 Task: Add Boiron Coldcalm to the cart.
Action: Mouse moved to (249, 126)
Screenshot: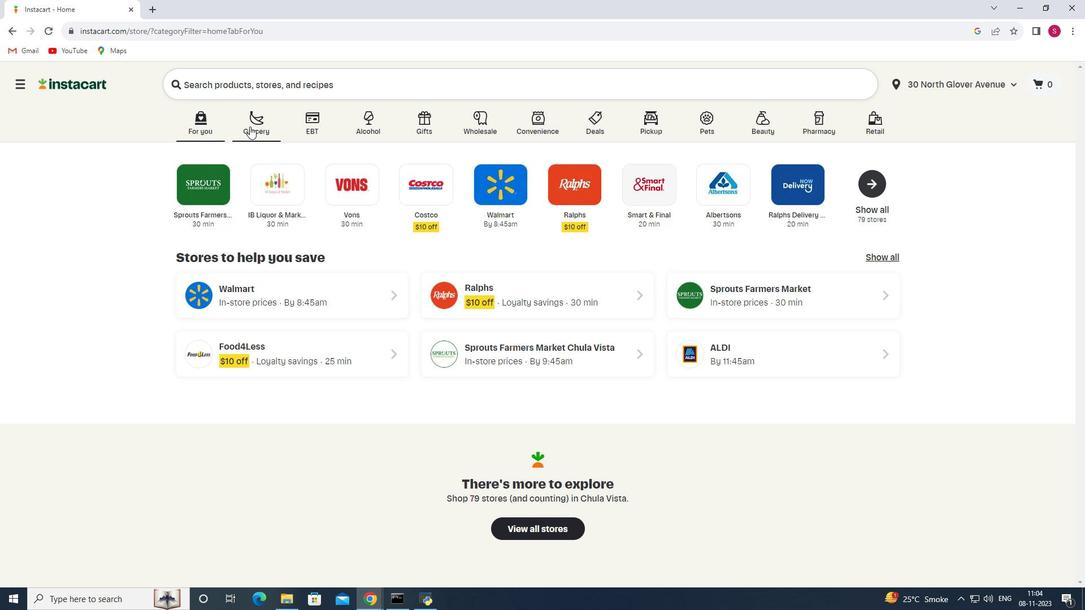 
Action: Mouse pressed left at (249, 126)
Screenshot: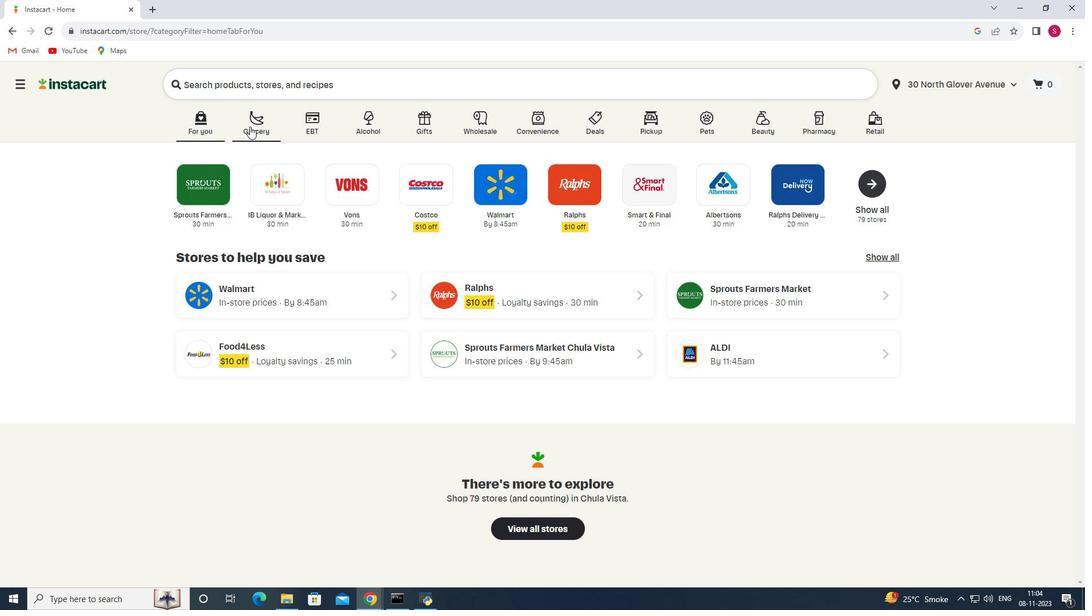 
Action: Mouse moved to (278, 331)
Screenshot: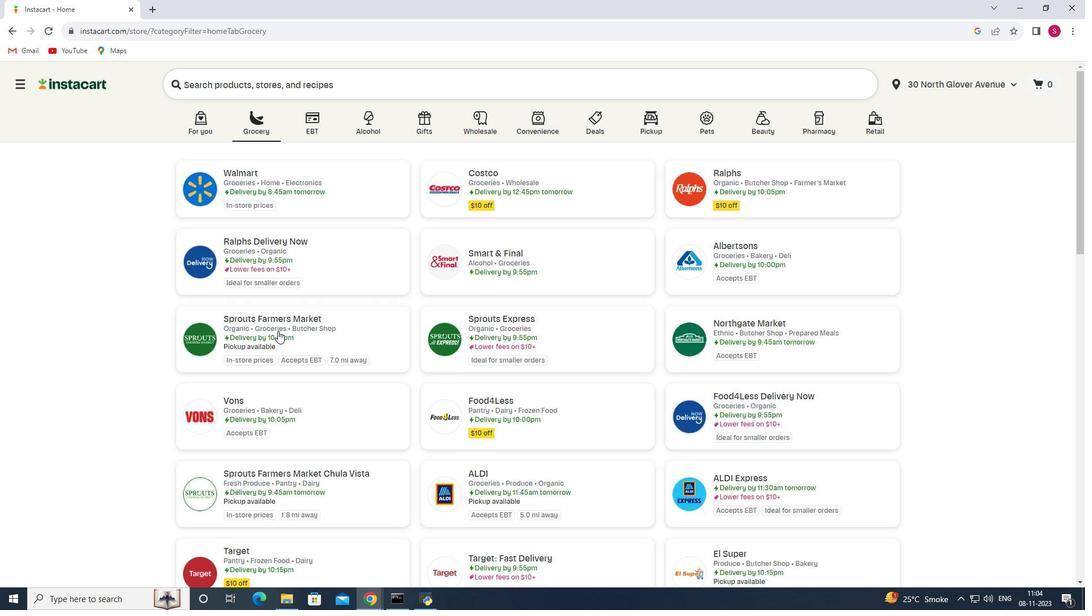 
Action: Mouse pressed left at (278, 331)
Screenshot: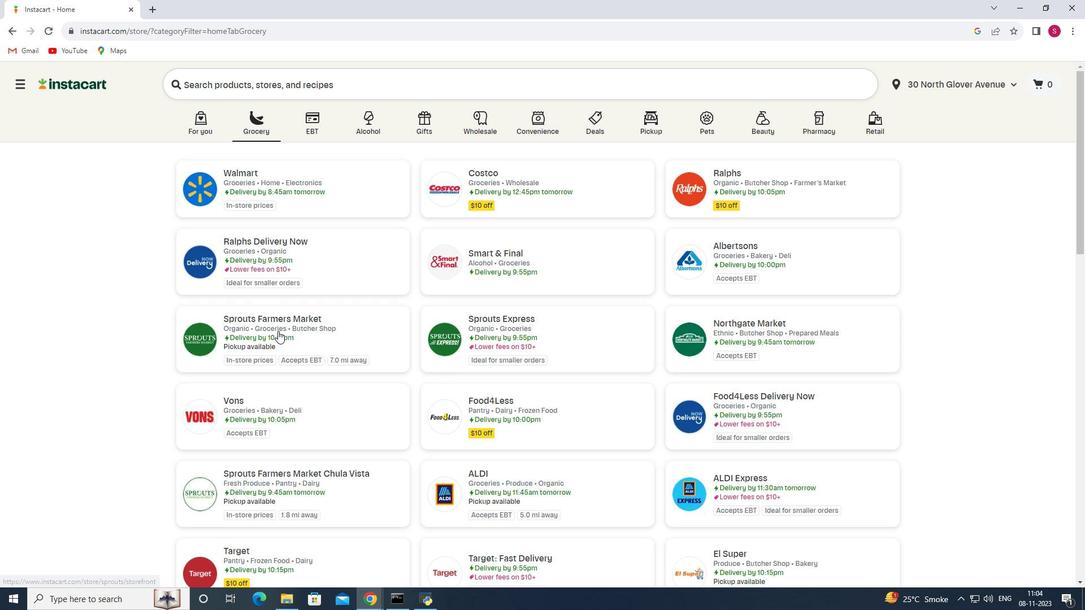 
Action: Mouse moved to (74, 294)
Screenshot: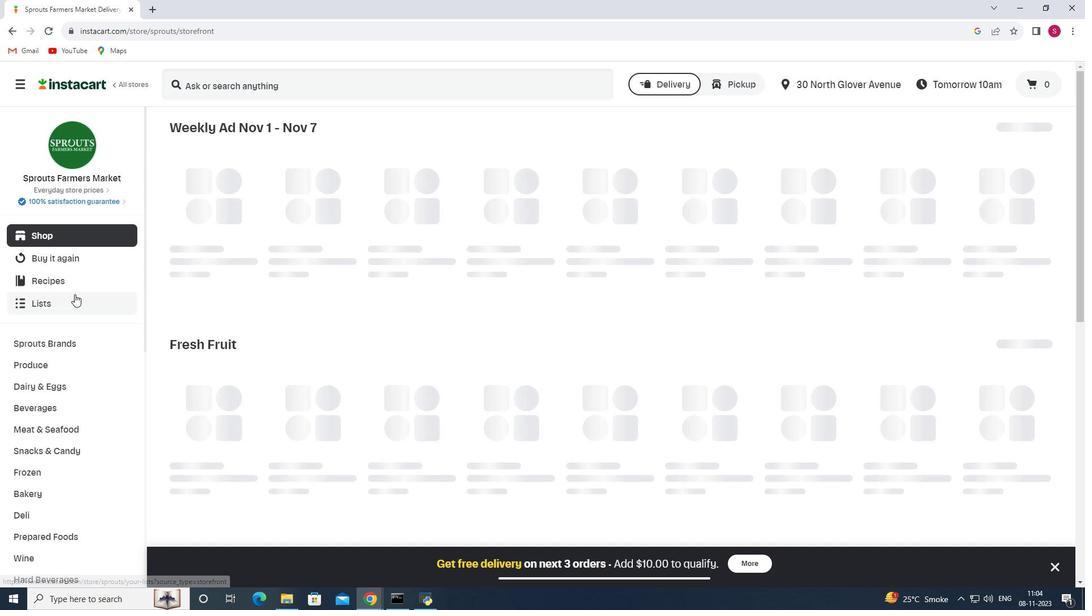 
Action: Mouse scrolled (74, 294) with delta (0, 0)
Screenshot: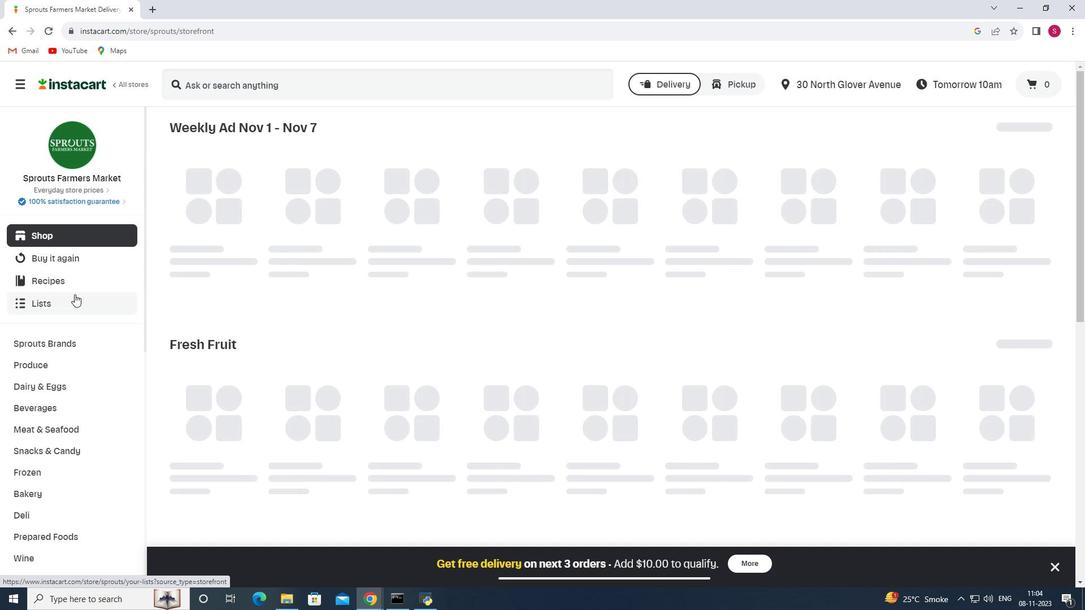 
Action: Mouse scrolled (74, 294) with delta (0, 0)
Screenshot: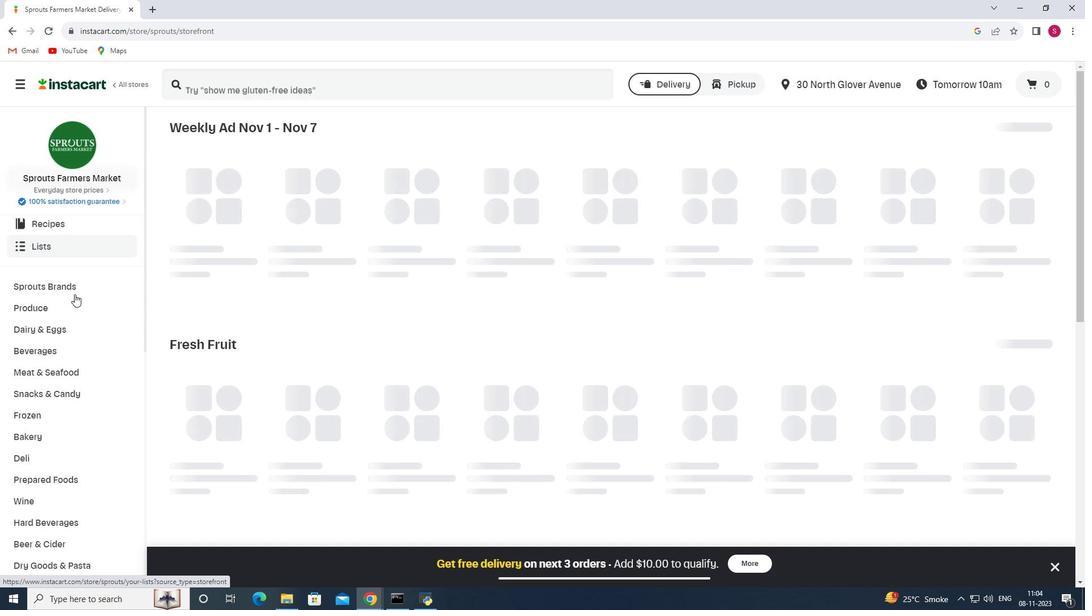 
Action: Mouse scrolled (74, 294) with delta (0, 0)
Screenshot: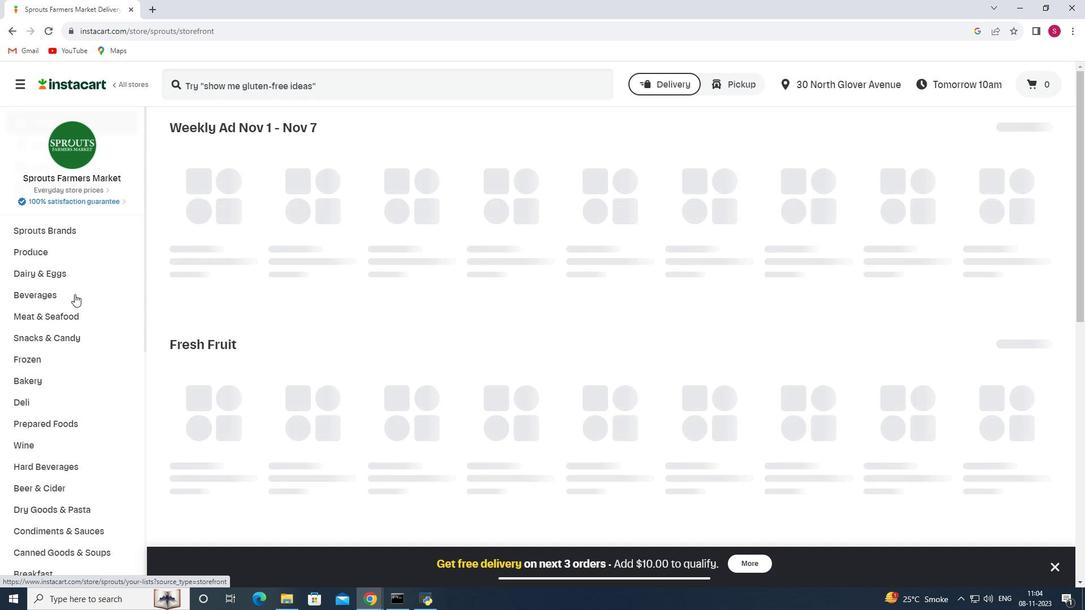 
Action: Mouse scrolled (74, 294) with delta (0, 0)
Screenshot: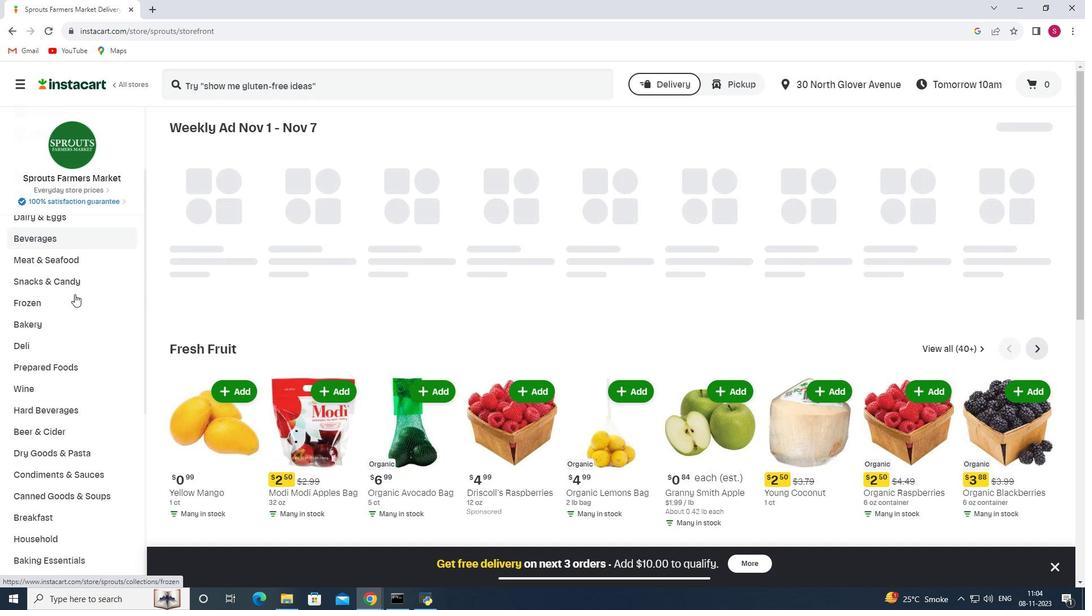 
Action: Mouse scrolled (74, 294) with delta (0, 0)
Screenshot: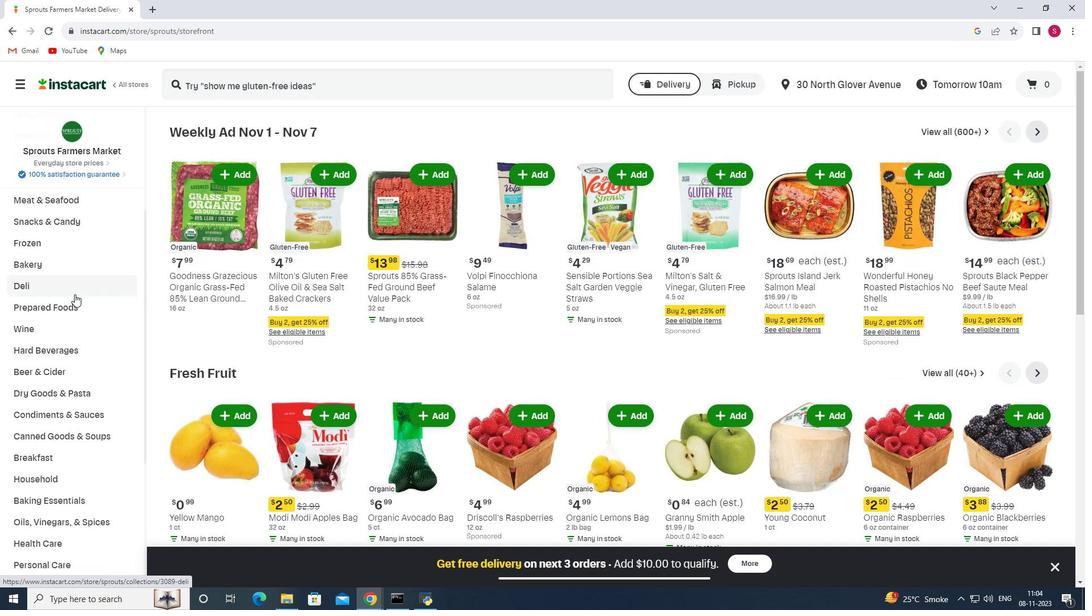 
Action: Mouse scrolled (74, 294) with delta (0, 0)
Screenshot: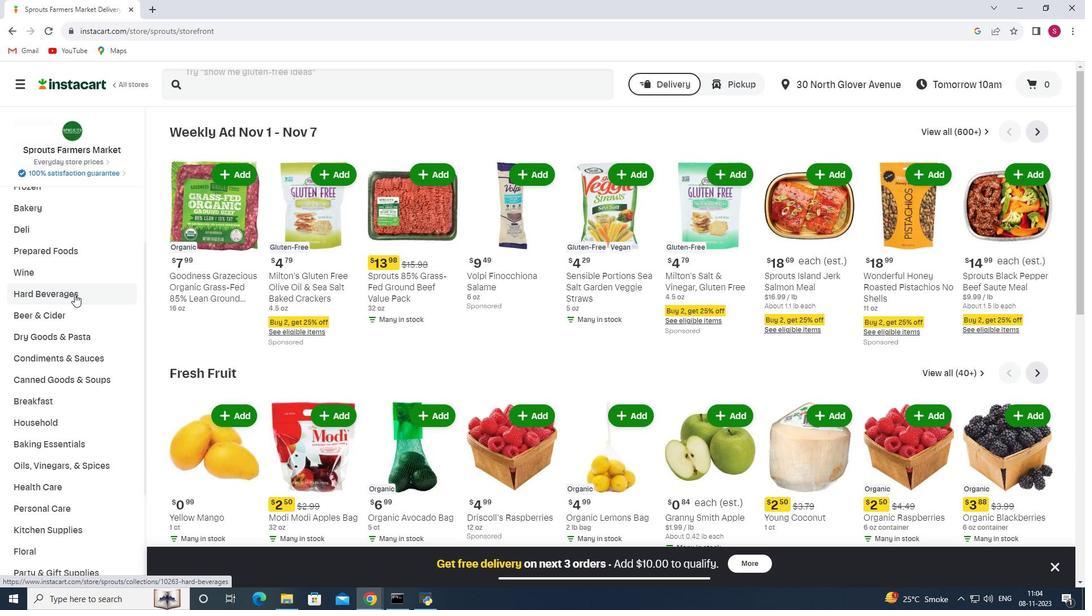 
Action: Mouse scrolled (74, 294) with delta (0, 0)
Screenshot: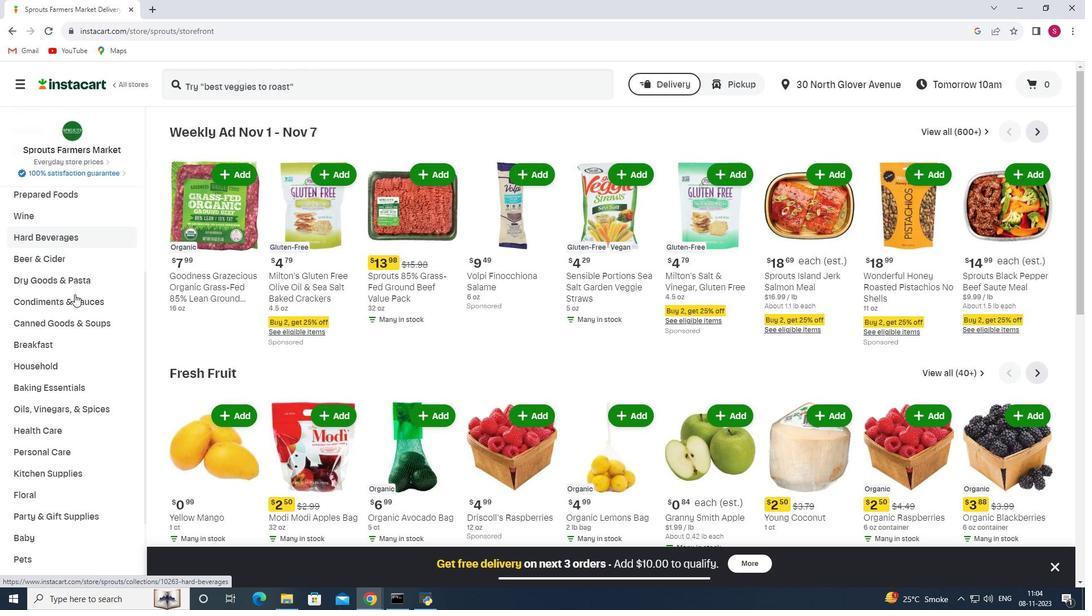 
Action: Mouse moved to (63, 374)
Screenshot: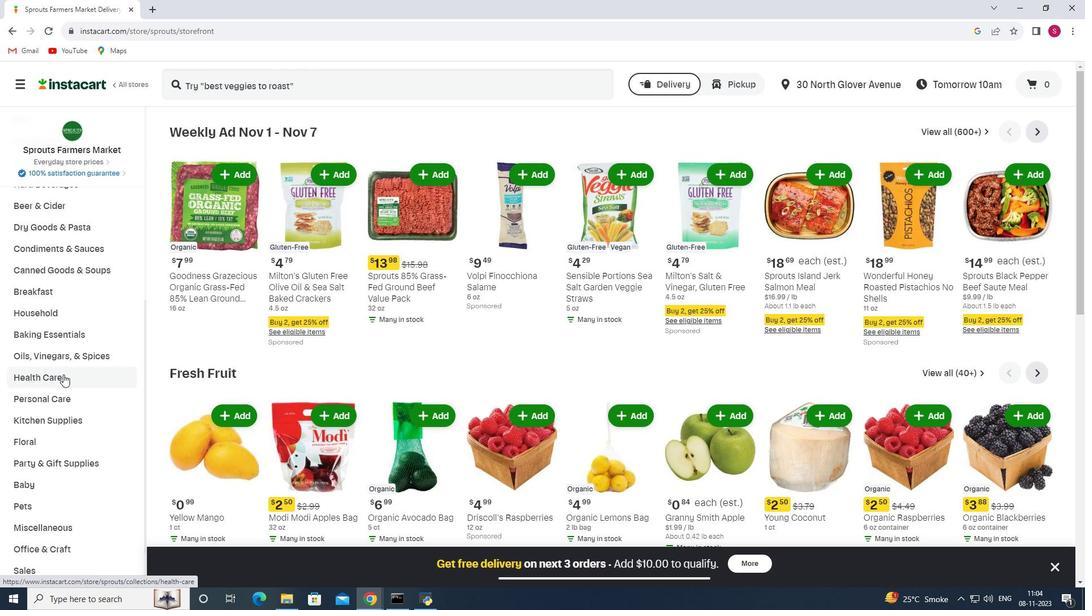 
Action: Mouse pressed left at (63, 374)
Screenshot: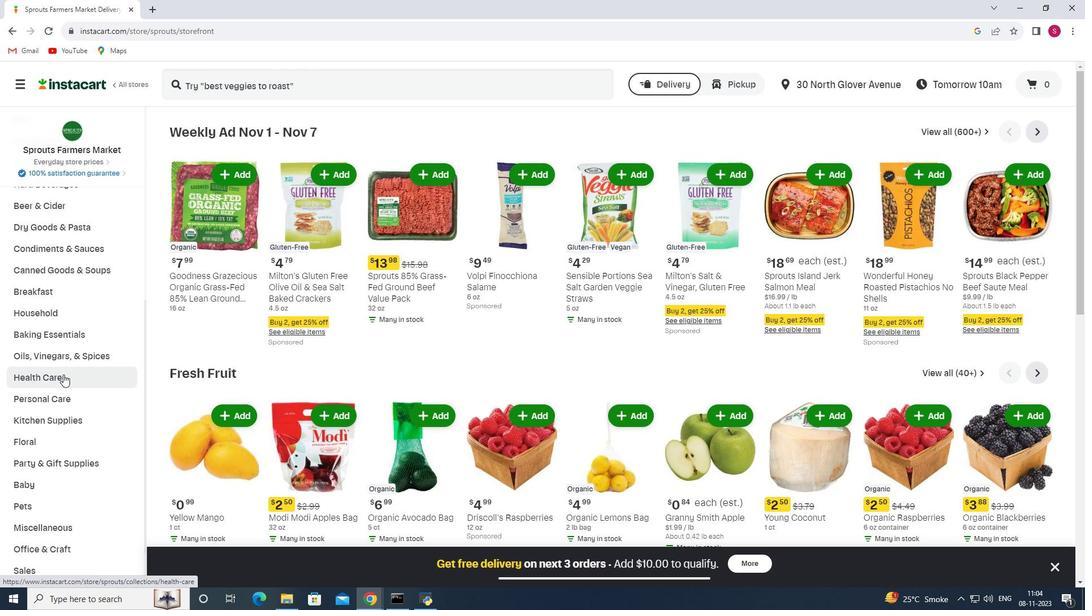 
Action: Mouse moved to (377, 161)
Screenshot: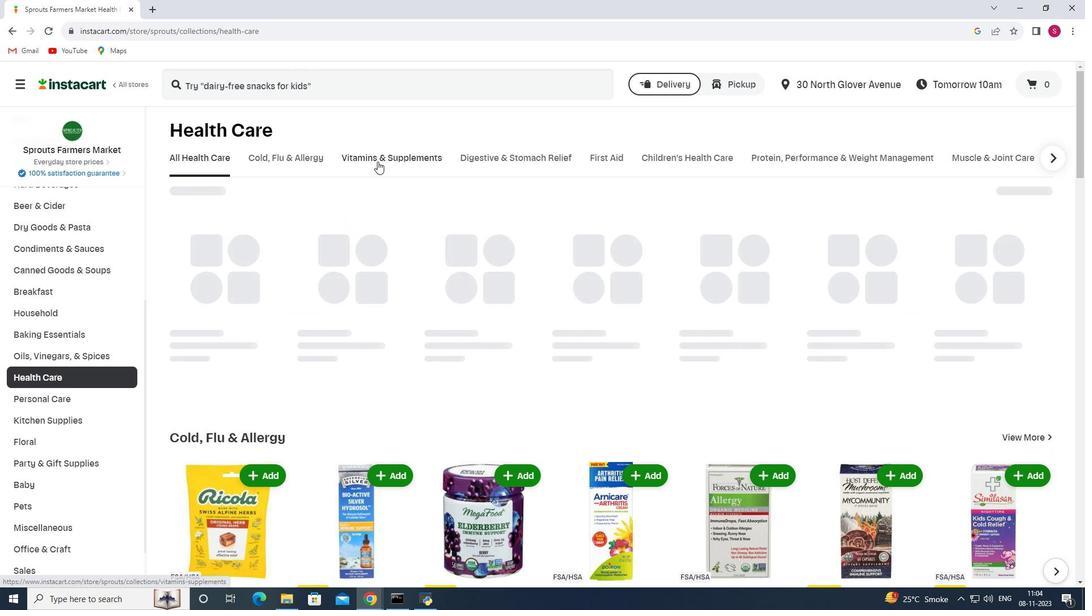 
Action: Mouse pressed left at (377, 161)
Screenshot: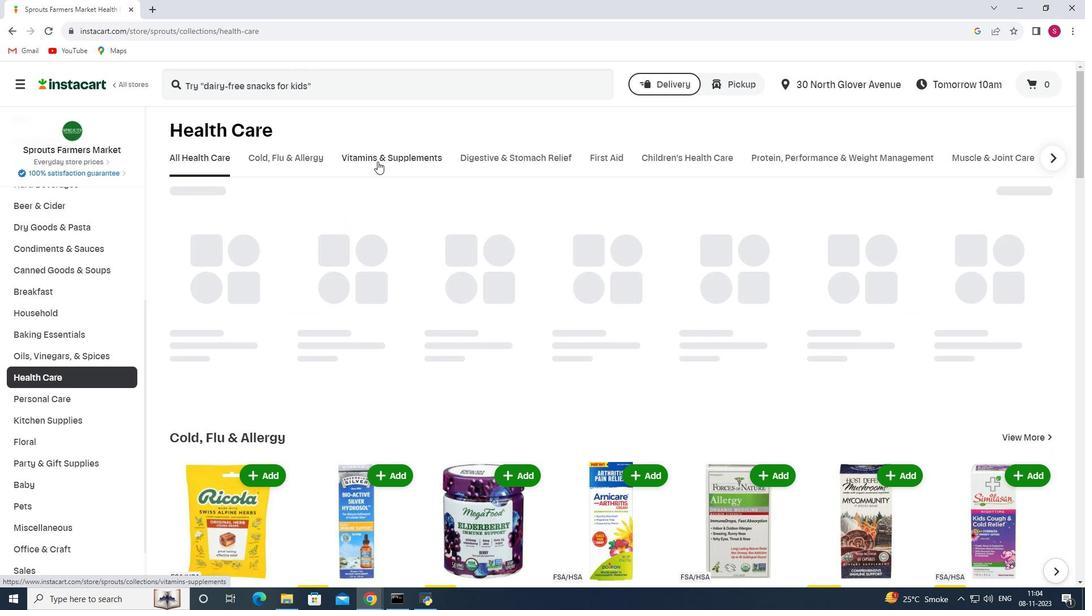 
Action: Mouse moved to (904, 204)
Screenshot: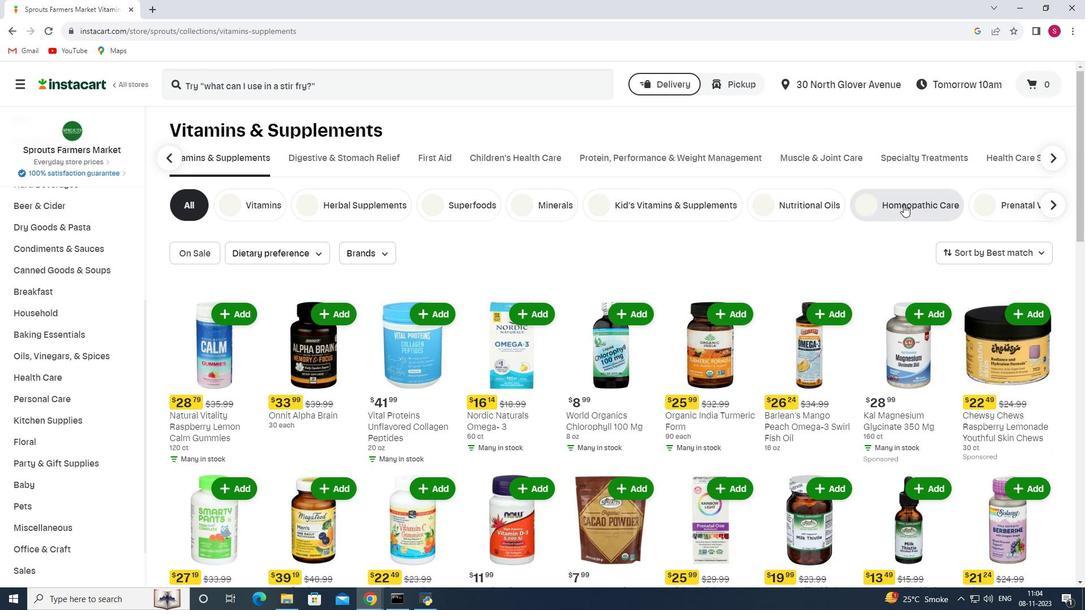 
Action: Mouse pressed left at (904, 204)
Screenshot: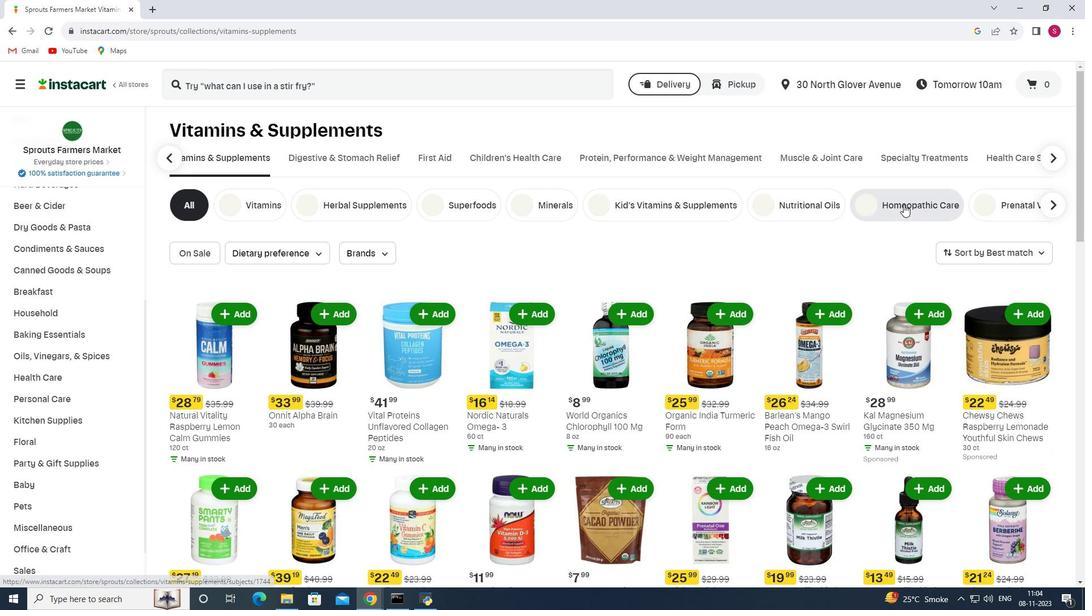 
Action: Mouse moved to (358, 84)
Screenshot: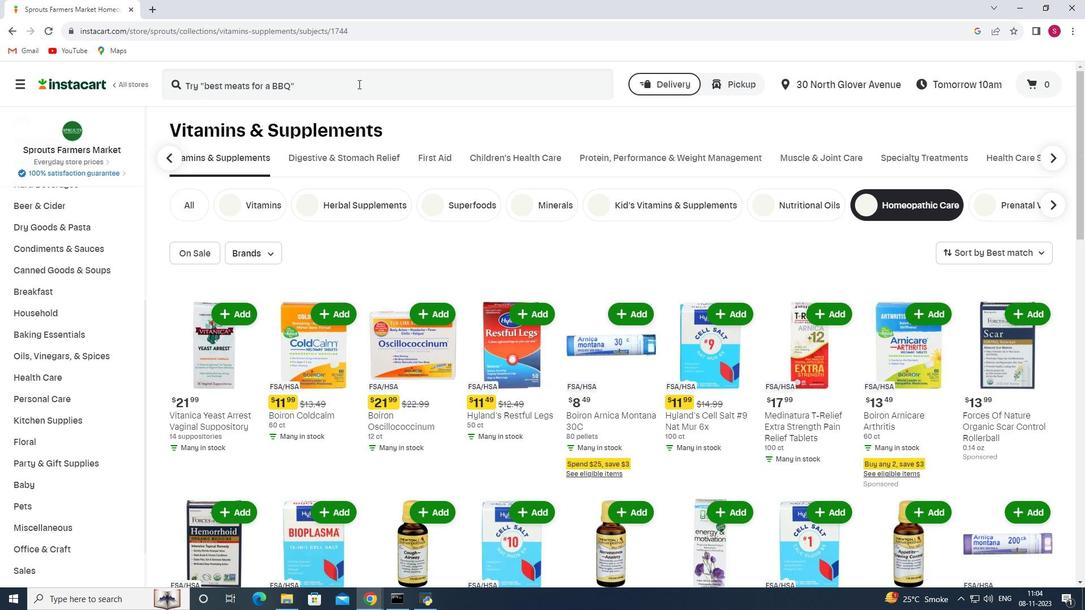 
Action: Mouse pressed left at (358, 84)
Screenshot: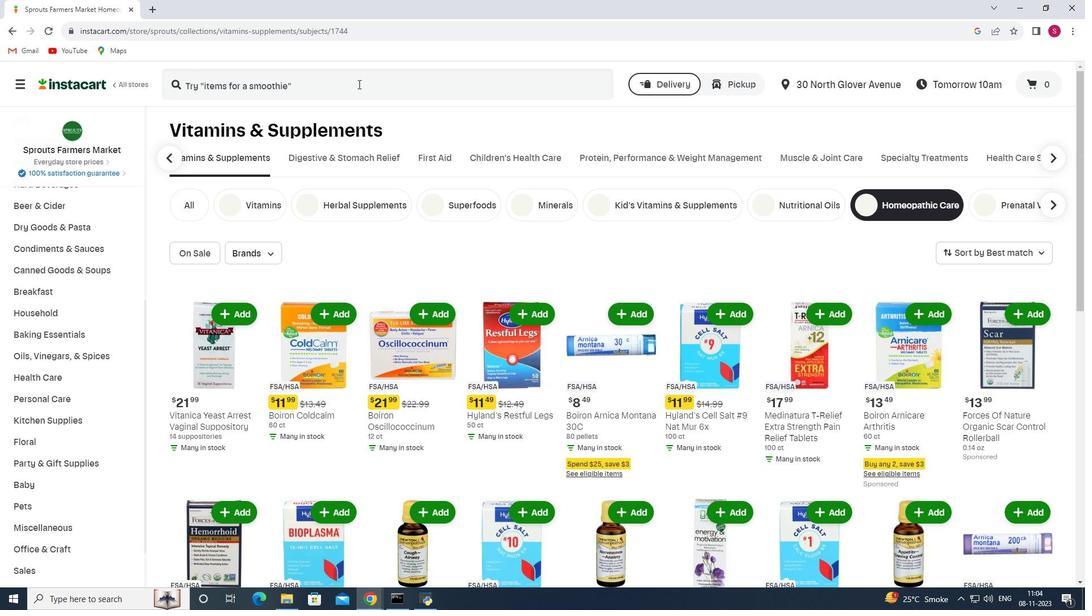 
Action: Key pressed <Key.shift><Key.shift><Key.shift><Key.shift><Key.shift><Key.shift><Key.shift><Key.shift><Key.shift><Key.shift><Key.shift><Key.shift><Key.shift><Key.shift><Key.shift><Key.shift><Key.shift><Key.shift><Key.shift><Key.shift><Key.shift><Key.shift><Key.shift><Key.shift><Key.shift><Key.shift>Boiron<Key.space><Key.shift>Coldcalm<Key.enter>
Screenshot: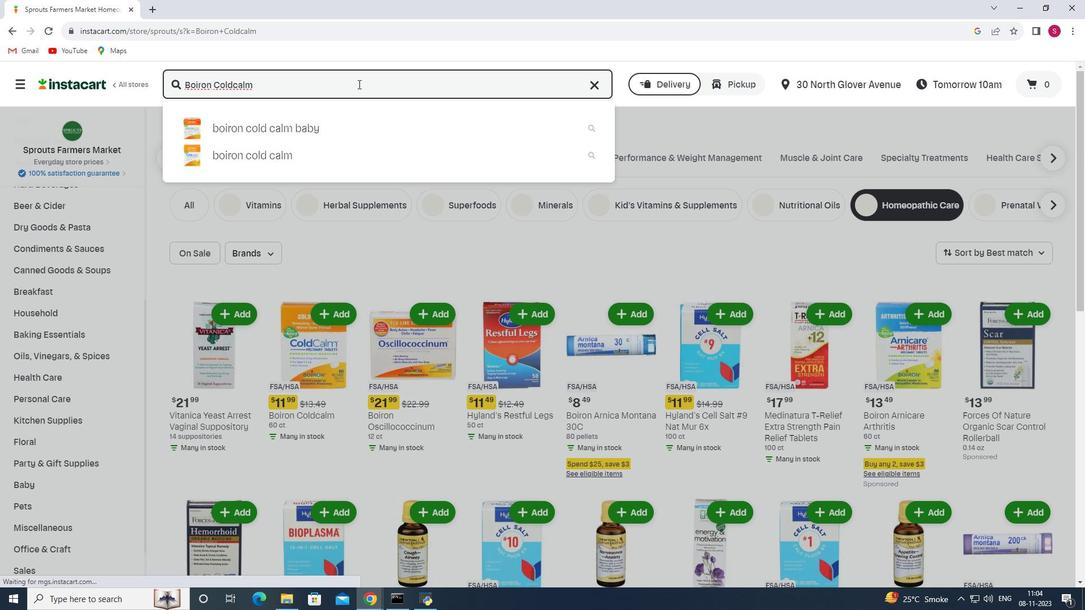 
Action: Mouse moved to (646, 196)
Screenshot: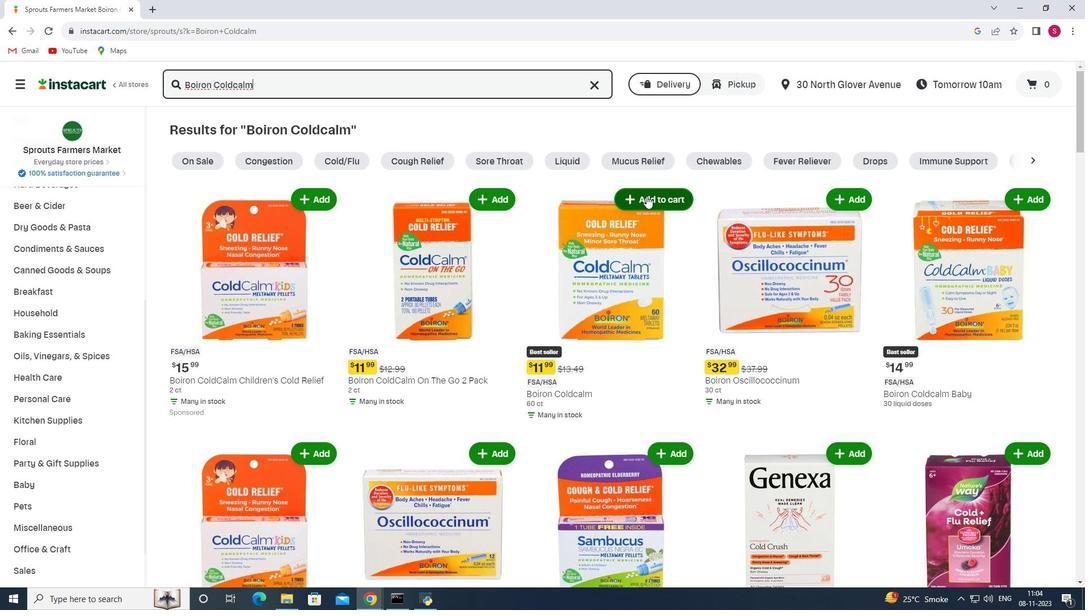 
Action: Mouse pressed left at (646, 196)
Screenshot: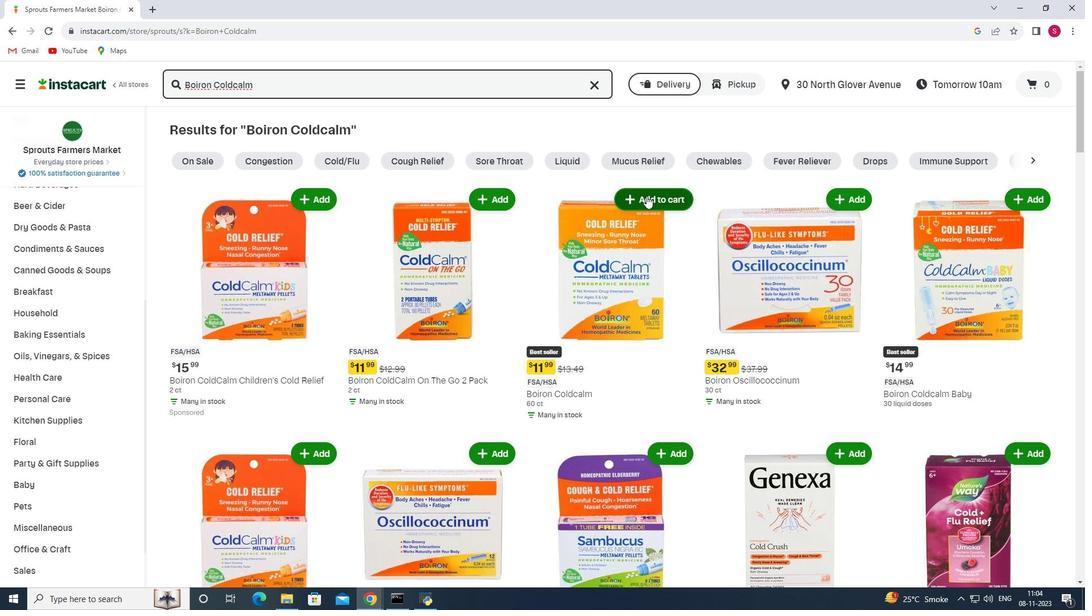 
Action: Mouse moved to (629, 242)
Screenshot: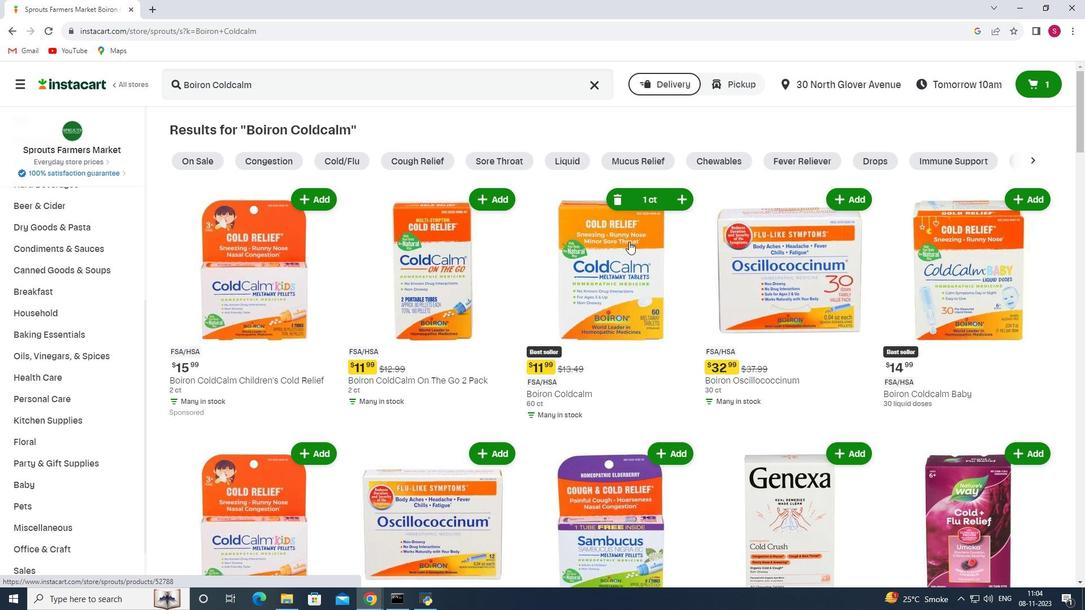 
